 Task: Create a rule from the Agile list, Priority changed -> Complete task in the project AutoDesk if Priority Cleared then Complete Task
Action: Mouse moved to (1337, 218)
Screenshot: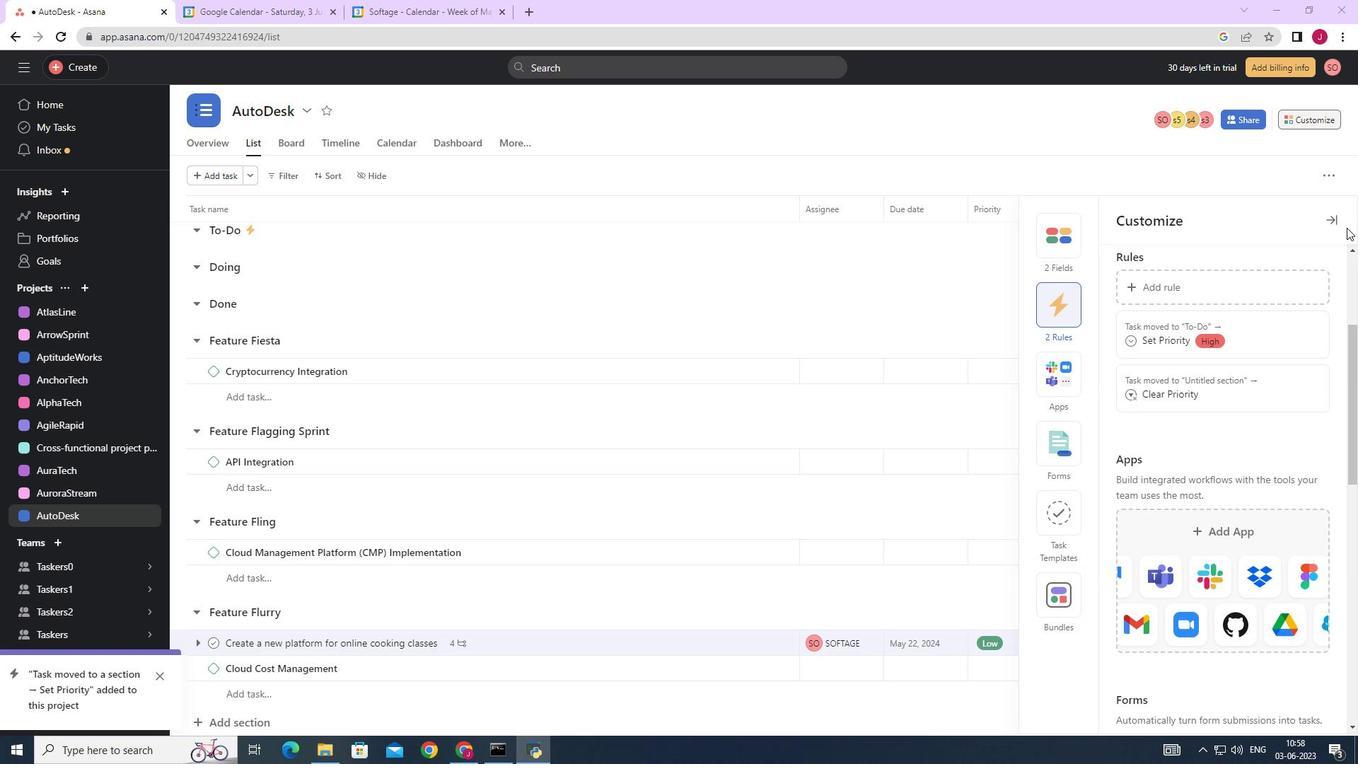 
Action: Mouse pressed left at (1337, 218)
Screenshot: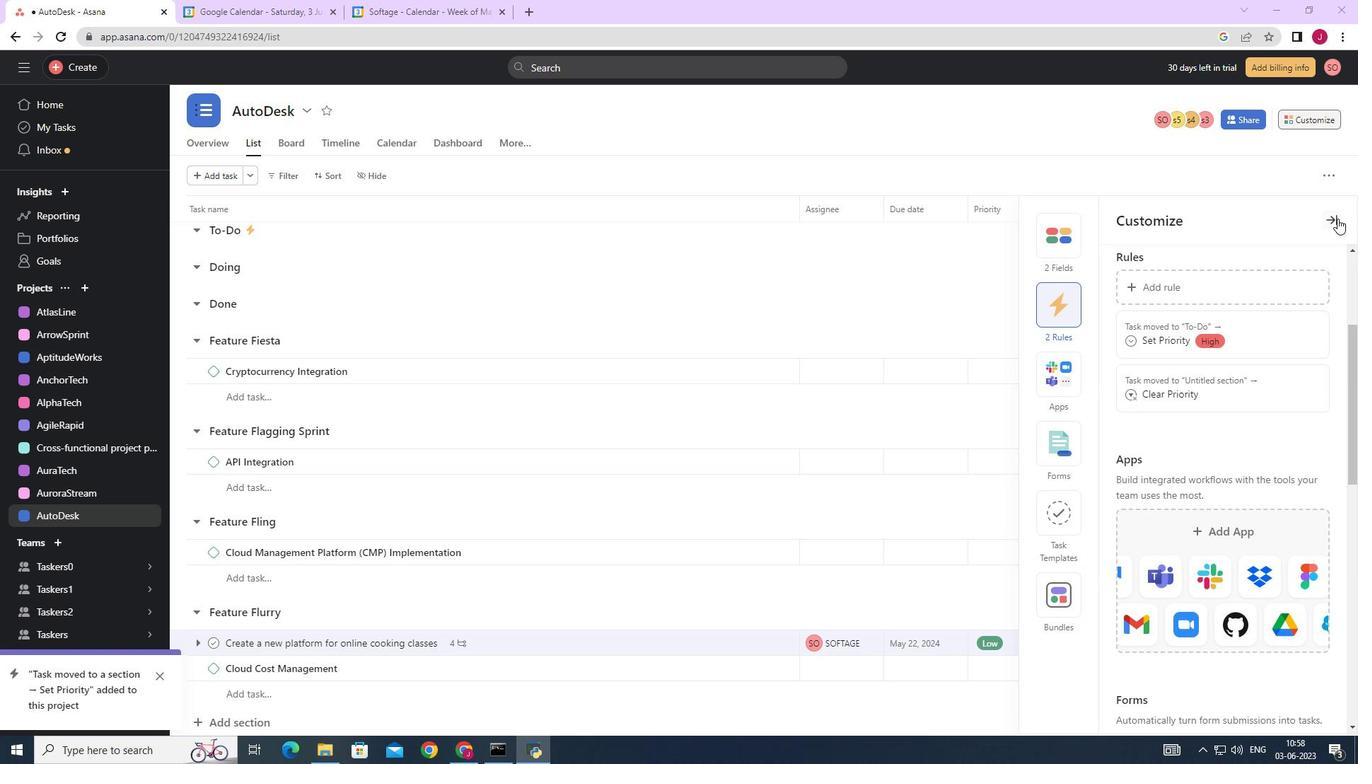 
Action: Mouse moved to (1320, 119)
Screenshot: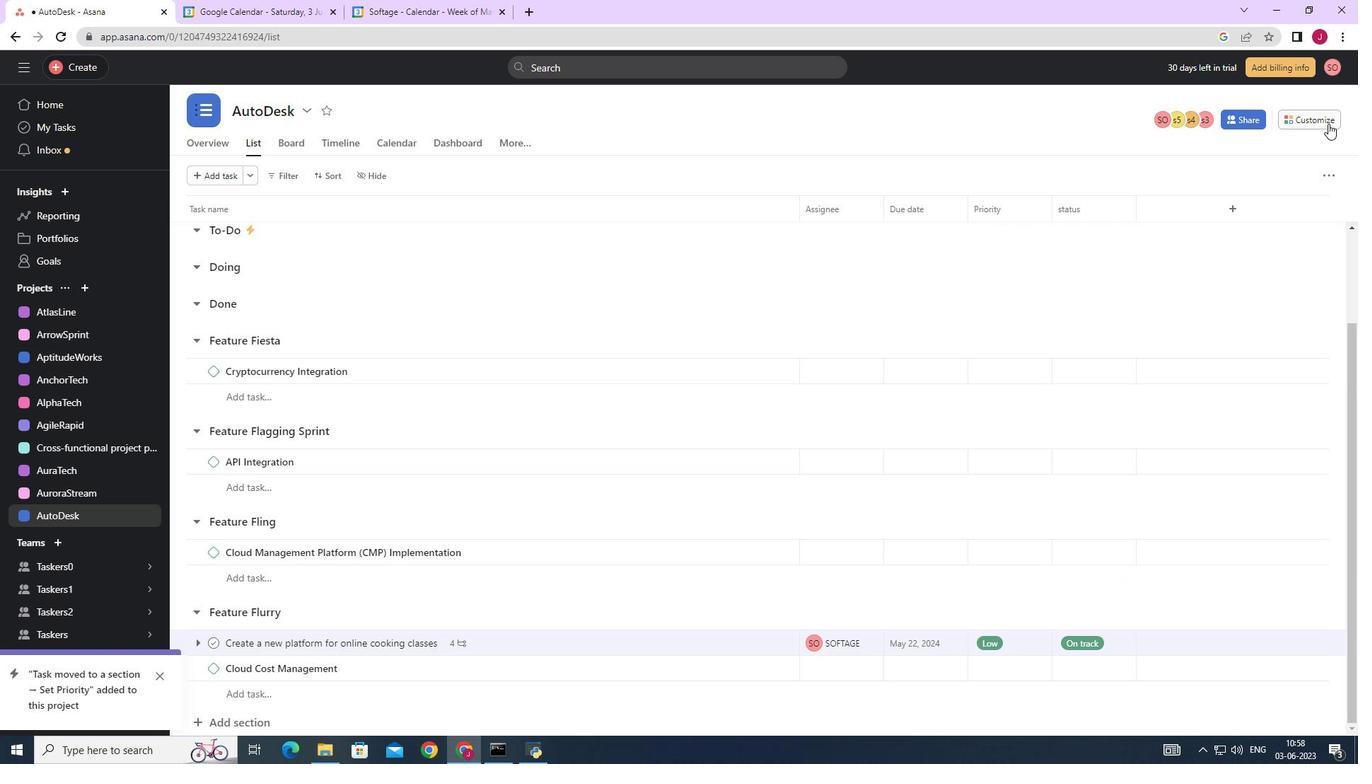 
Action: Mouse pressed left at (1320, 119)
Screenshot: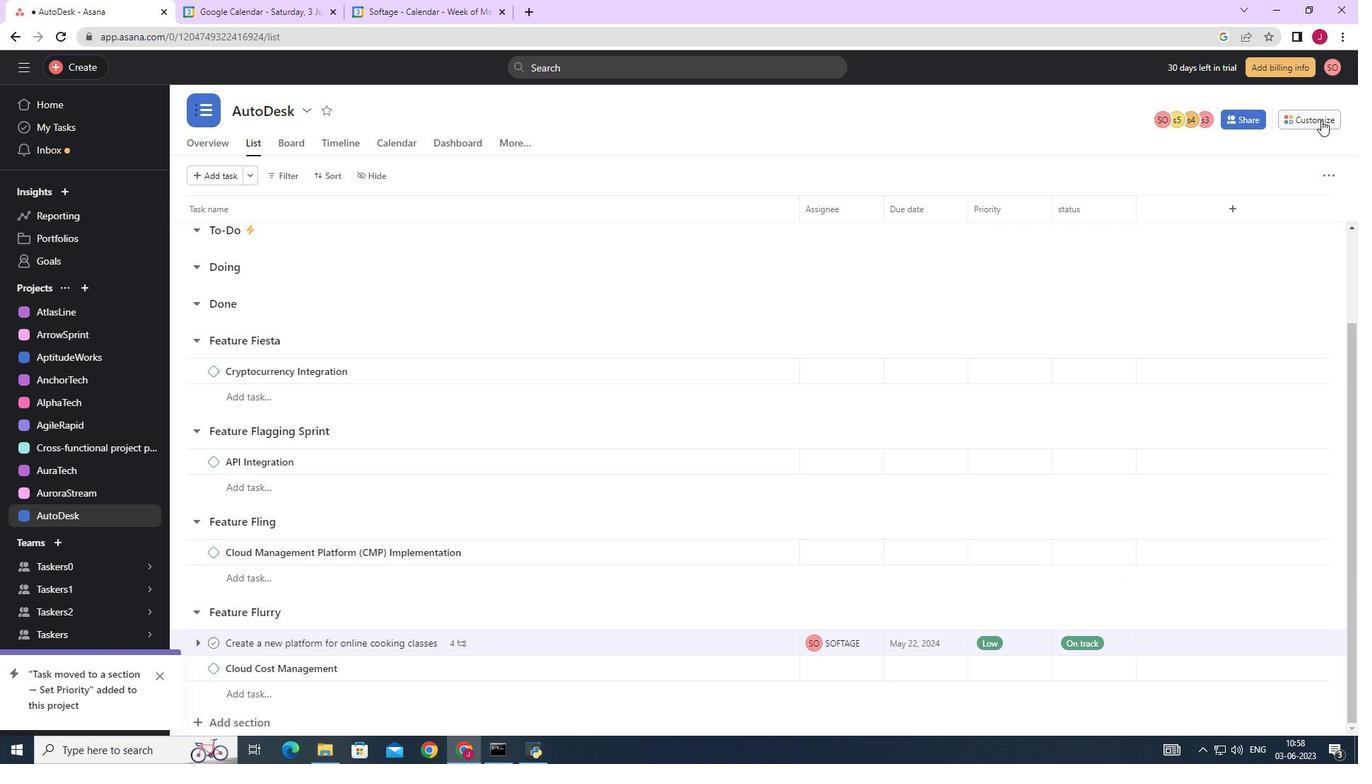 
Action: Mouse moved to (1063, 312)
Screenshot: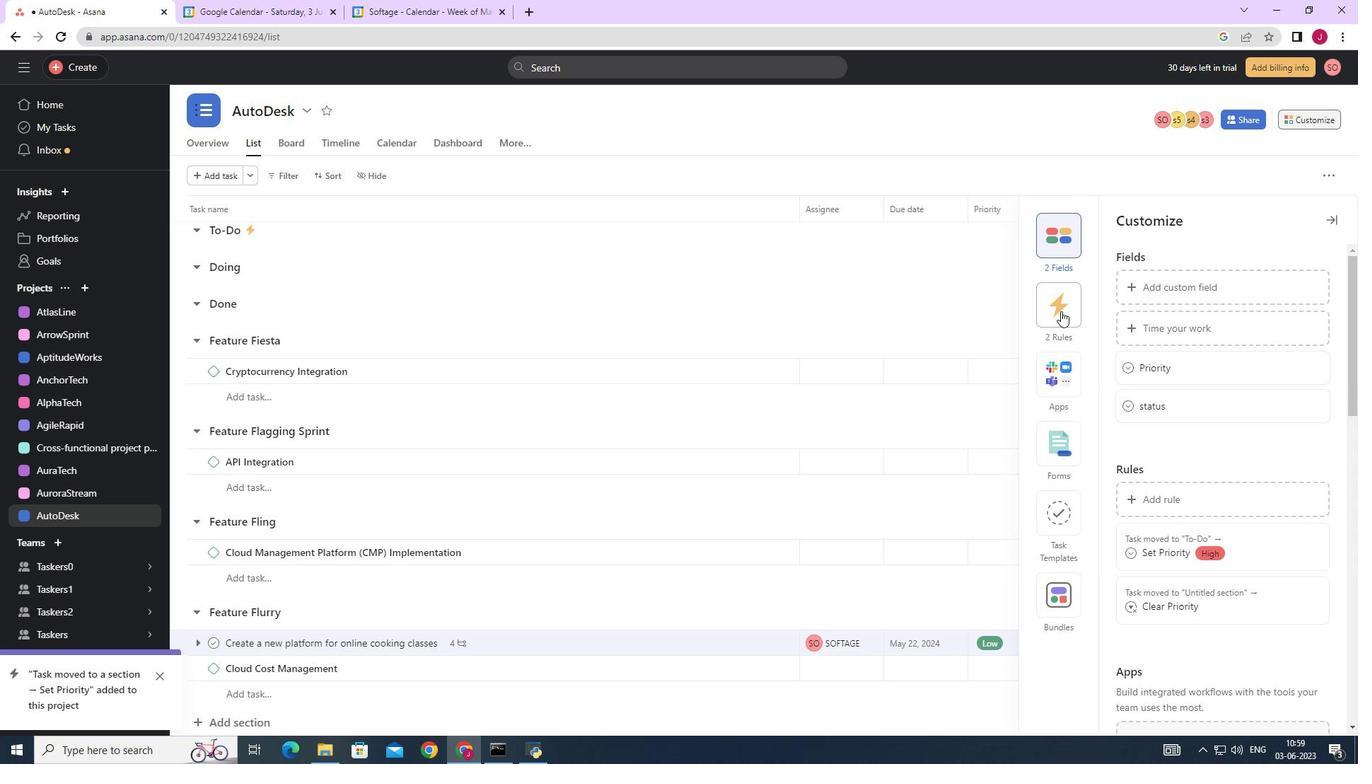 
Action: Mouse pressed left at (1063, 312)
Screenshot: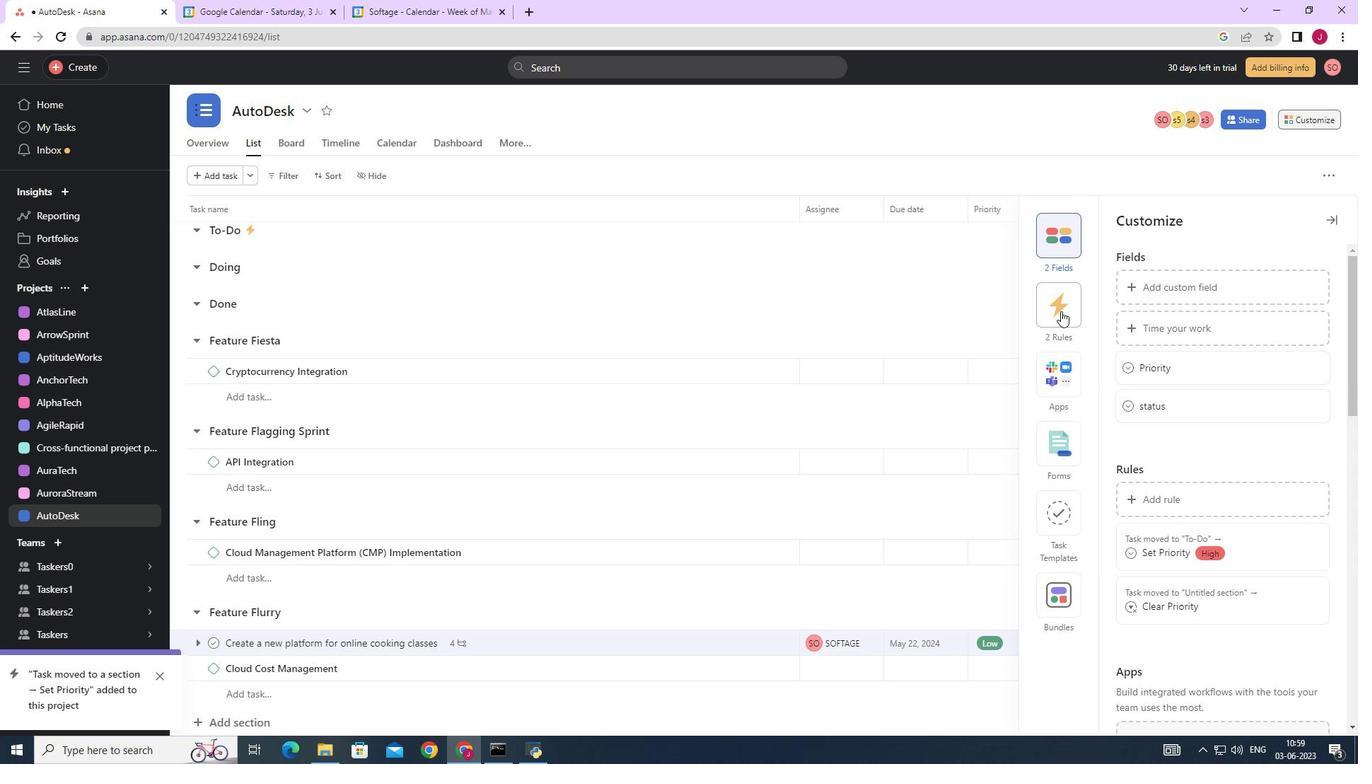 
Action: Mouse moved to (1226, 288)
Screenshot: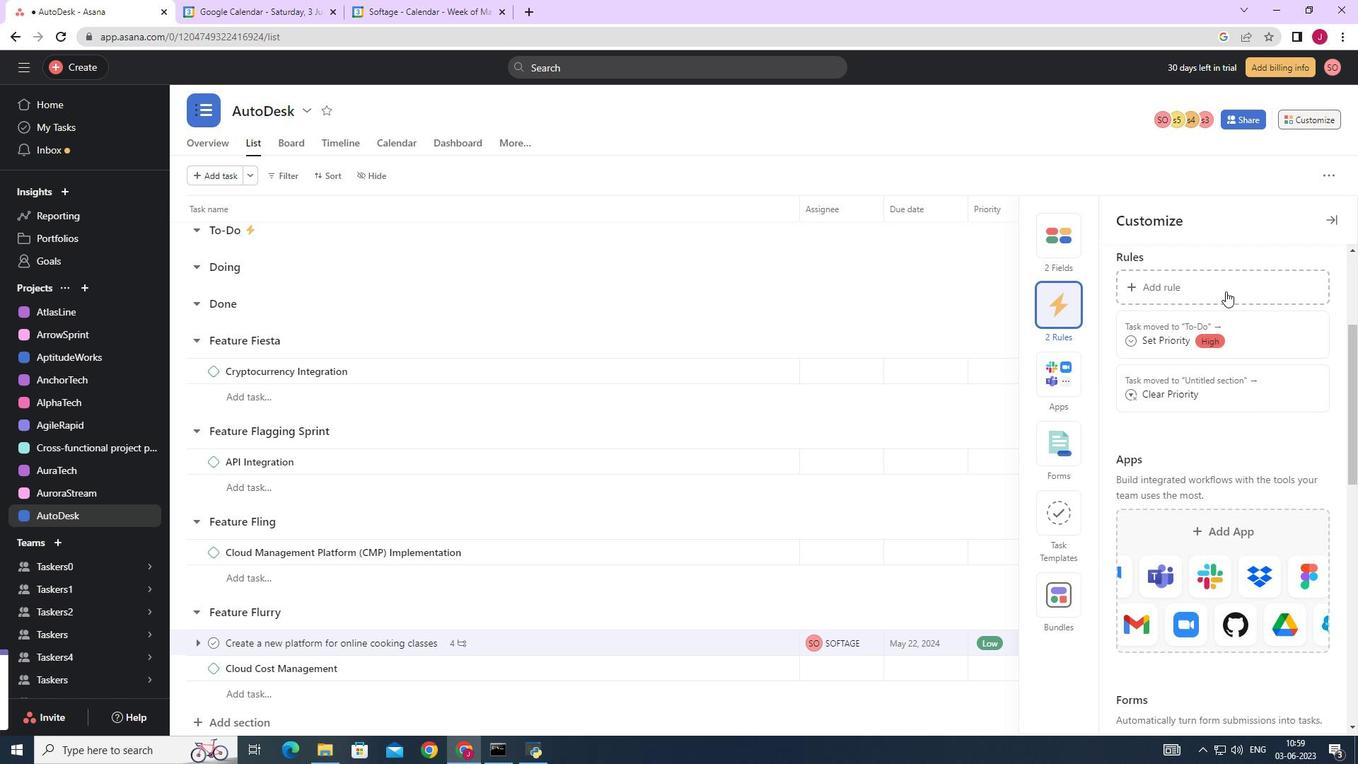 
Action: Mouse pressed left at (1226, 288)
Screenshot: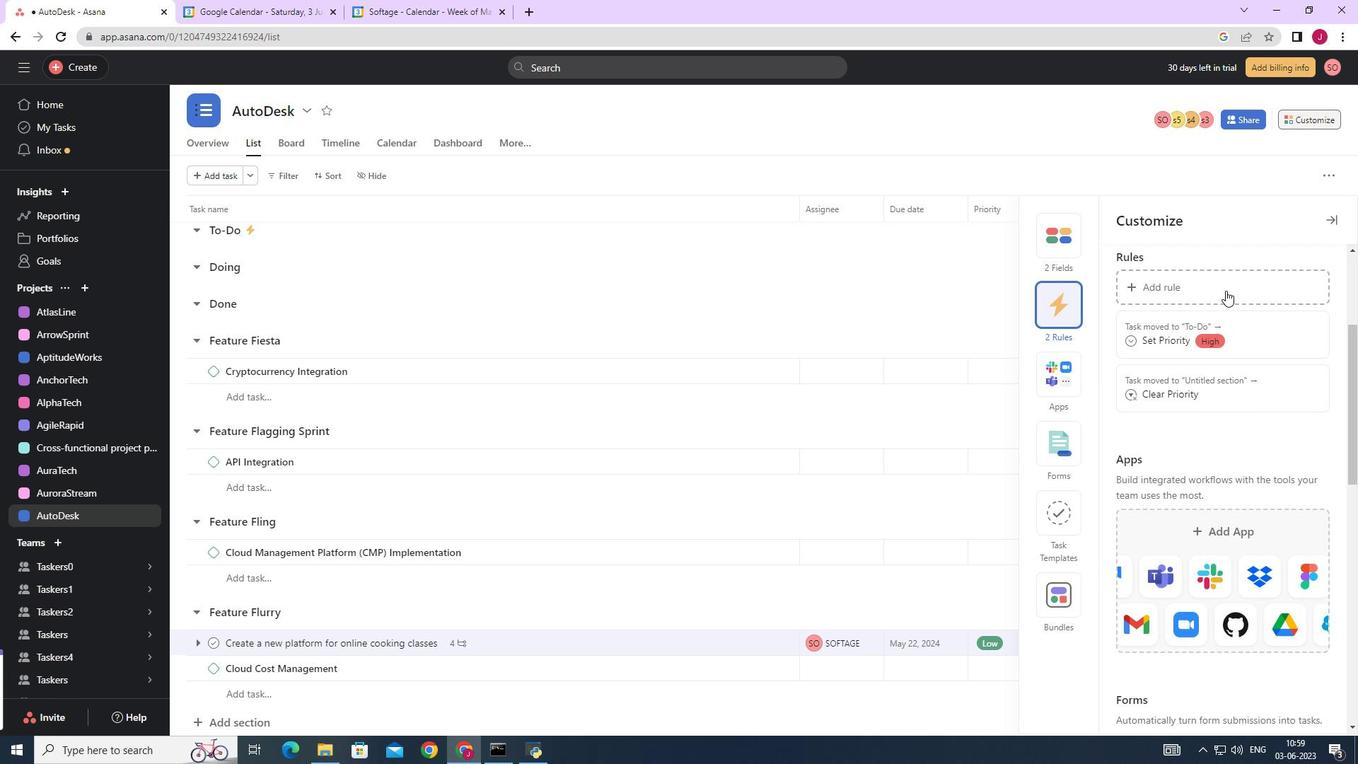 
Action: Mouse moved to (304, 186)
Screenshot: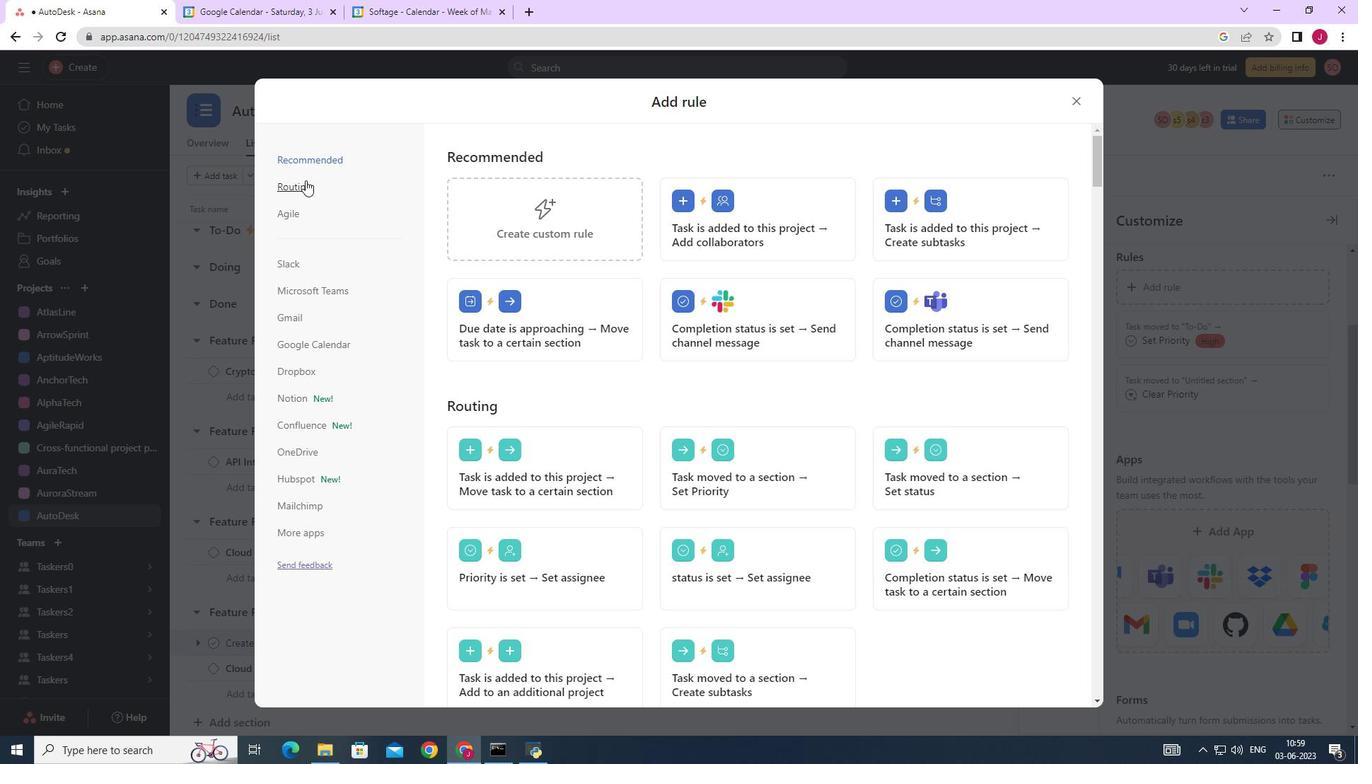 
Action: Mouse pressed left at (304, 186)
Screenshot: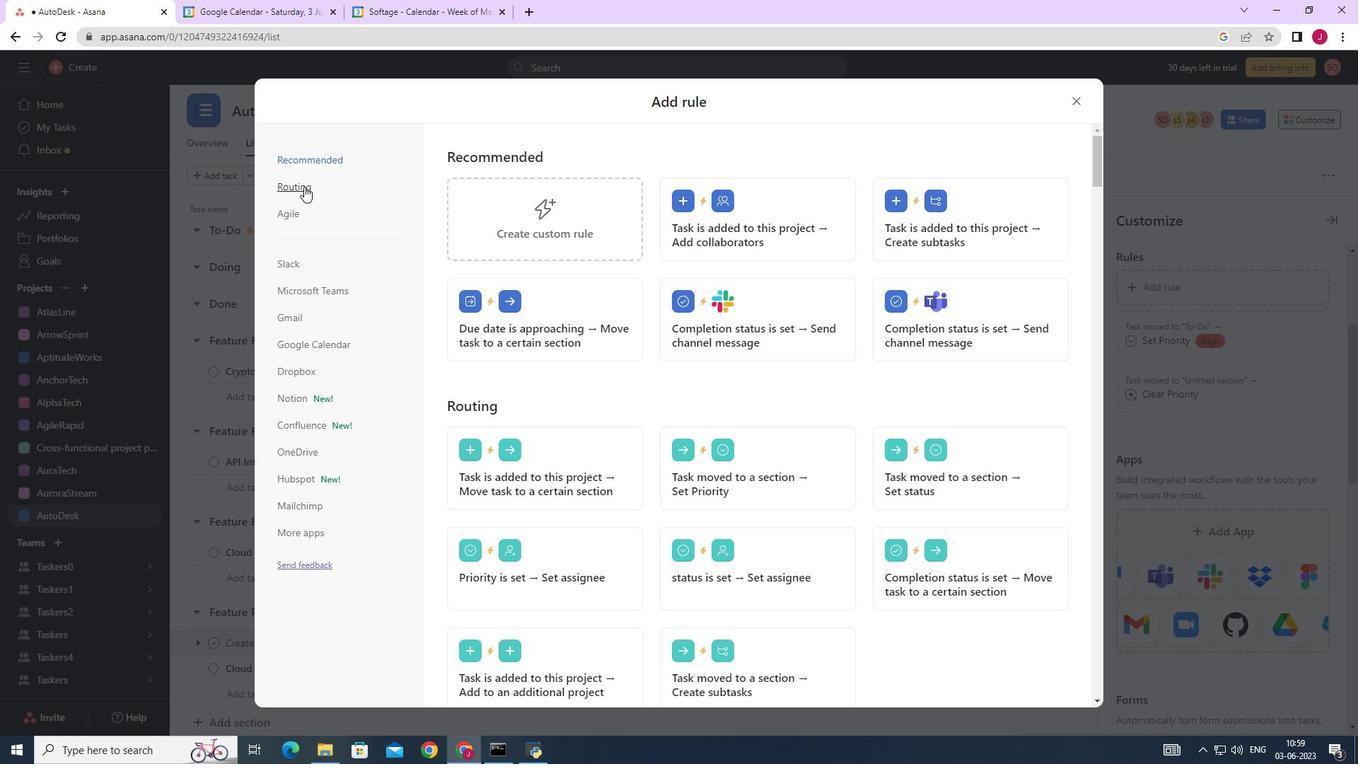 
Action: Mouse moved to (293, 210)
Screenshot: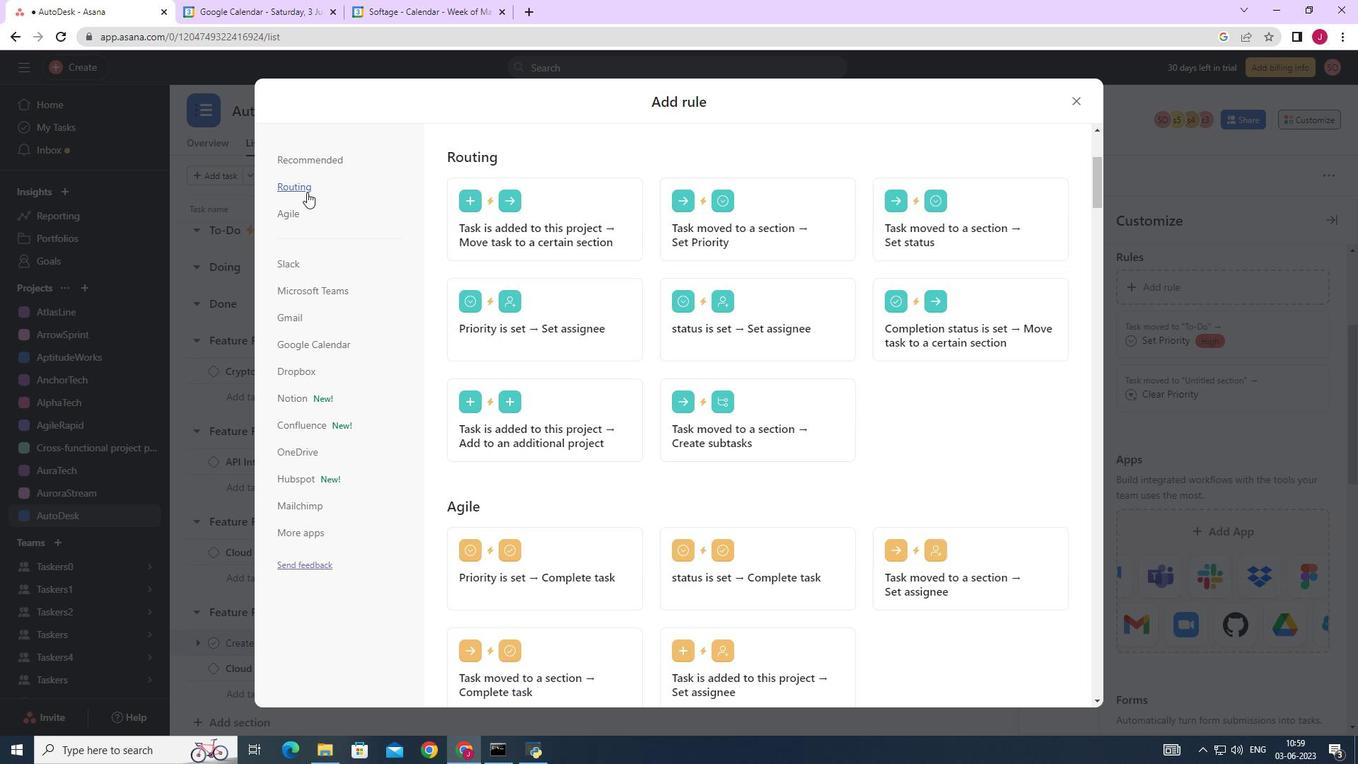 
Action: Mouse pressed left at (293, 210)
Screenshot: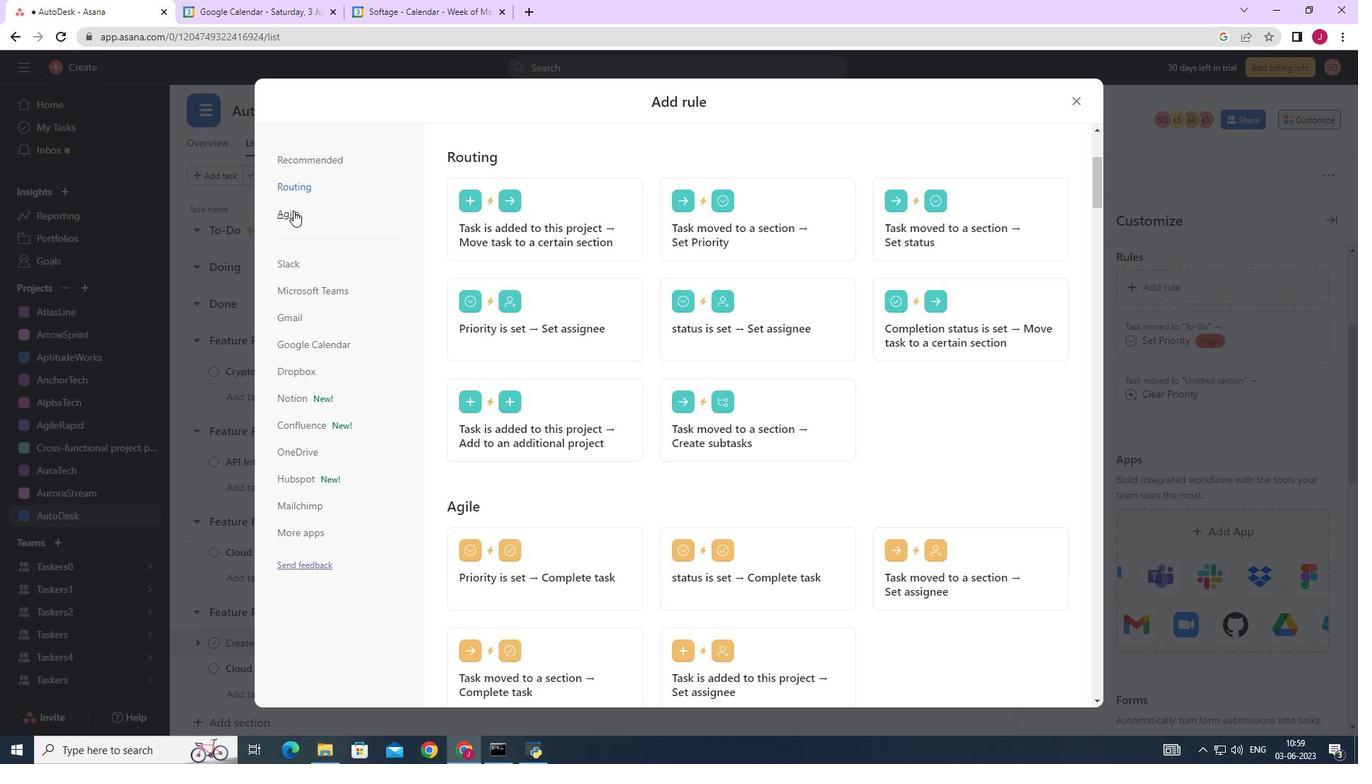 
Action: Mouse moved to (512, 219)
Screenshot: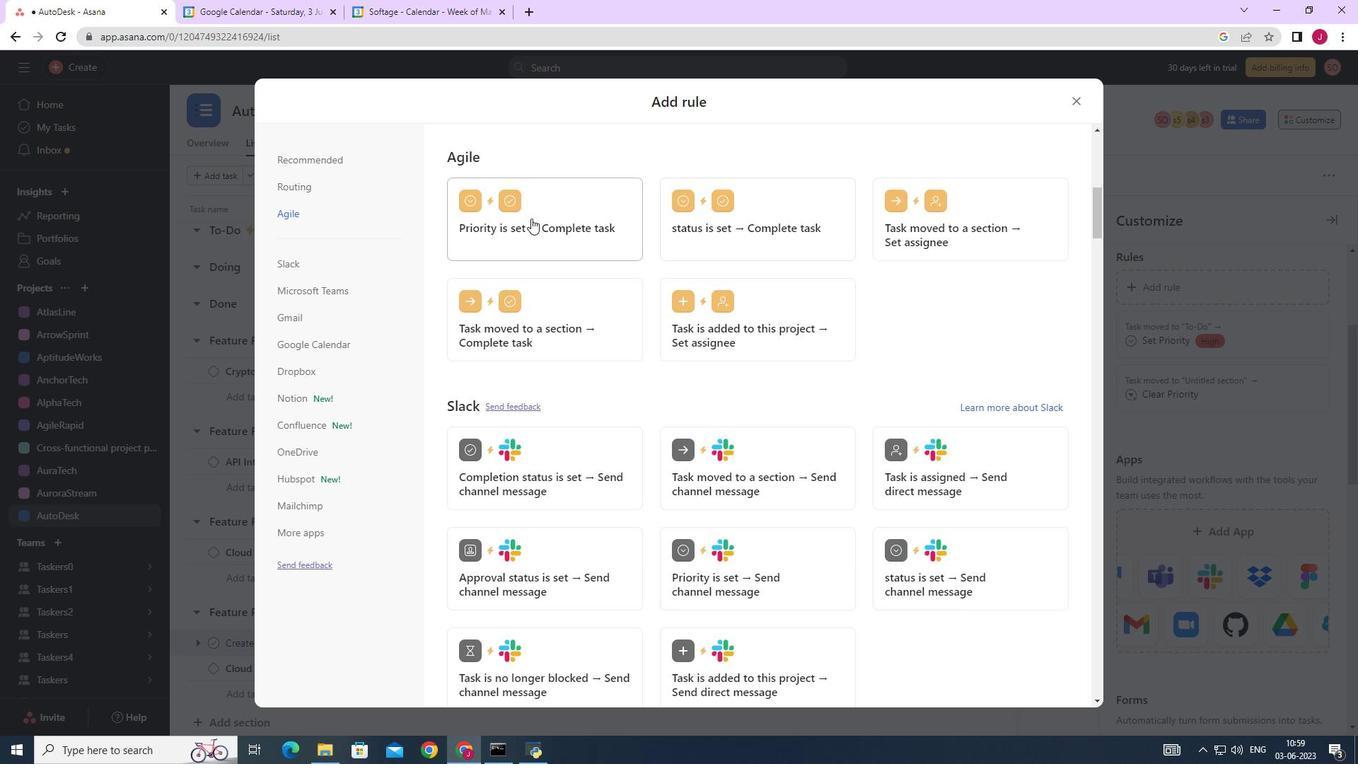 
Action: Mouse pressed left at (512, 219)
Screenshot: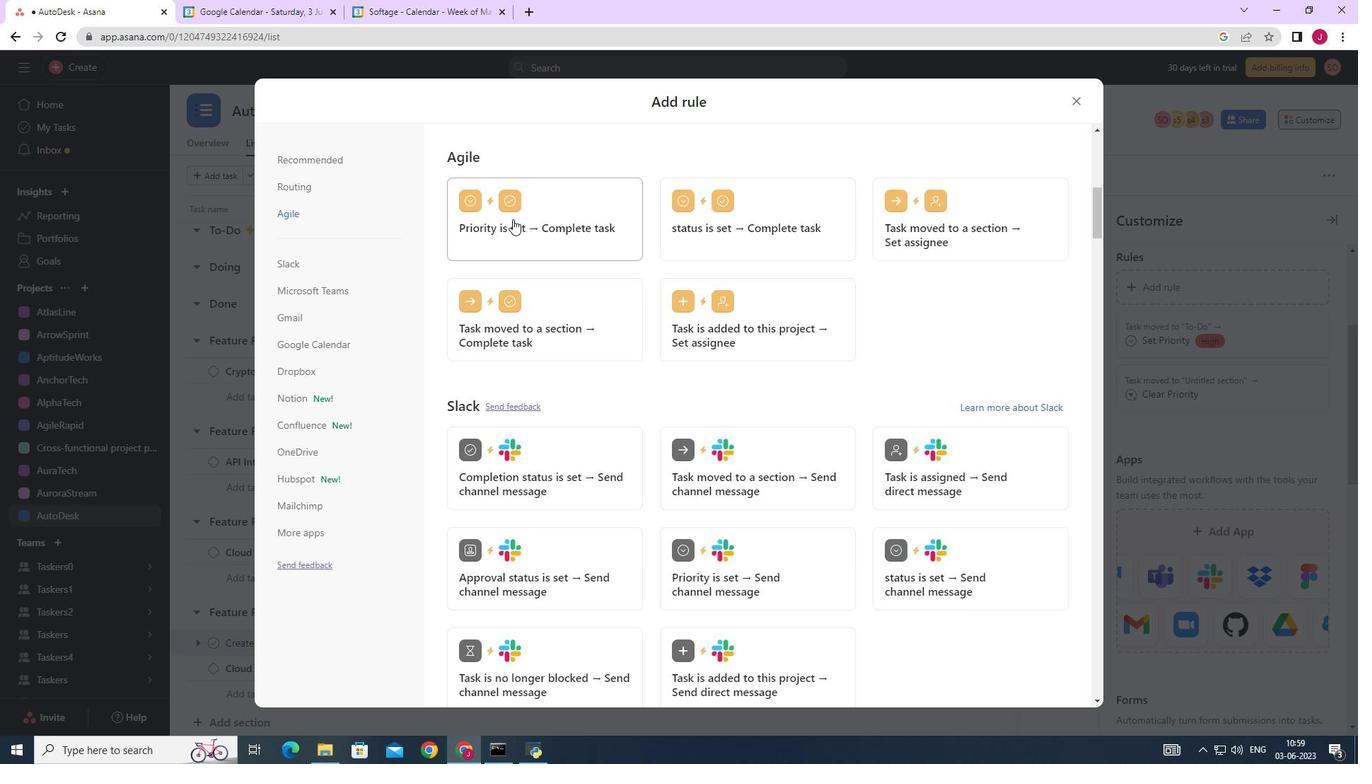 
Action: Mouse moved to (583, 374)
Screenshot: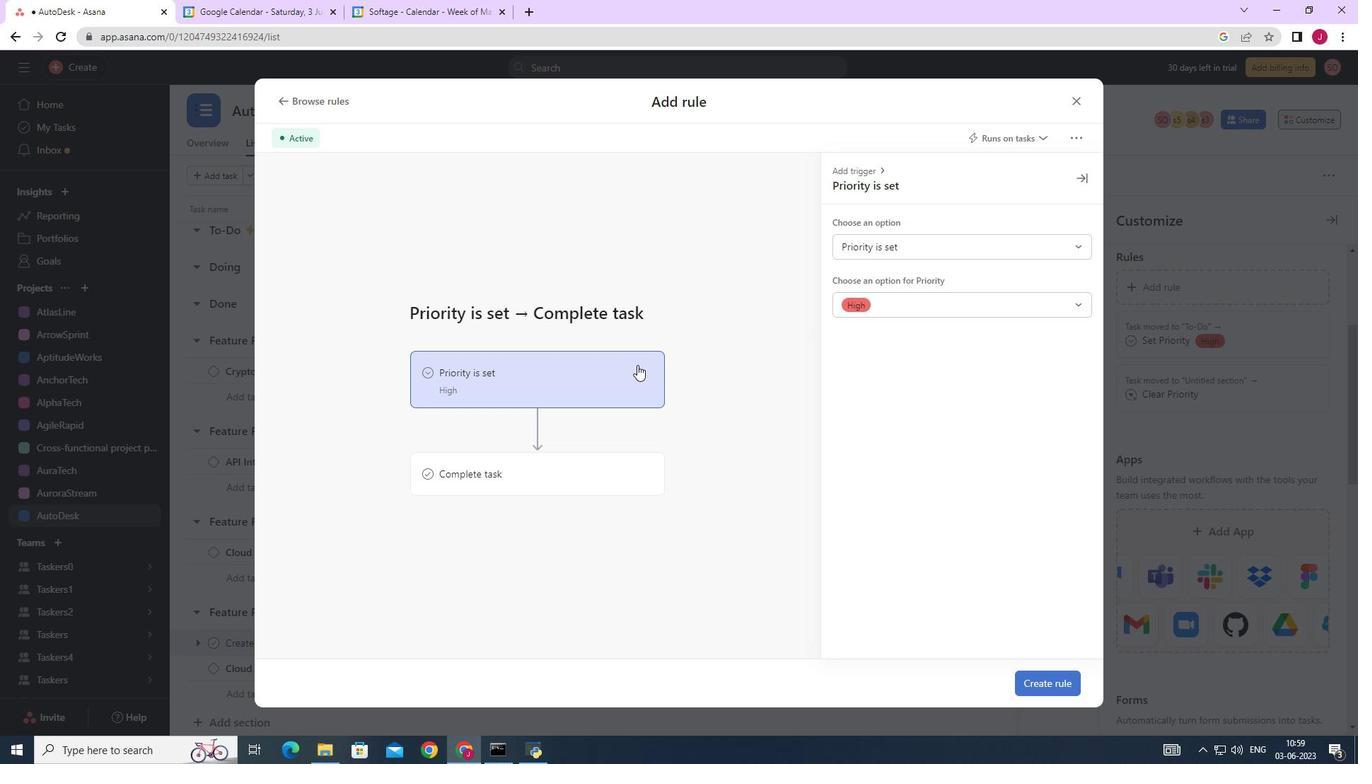 
Action: Mouse pressed left at (583, 374)
Screenshot: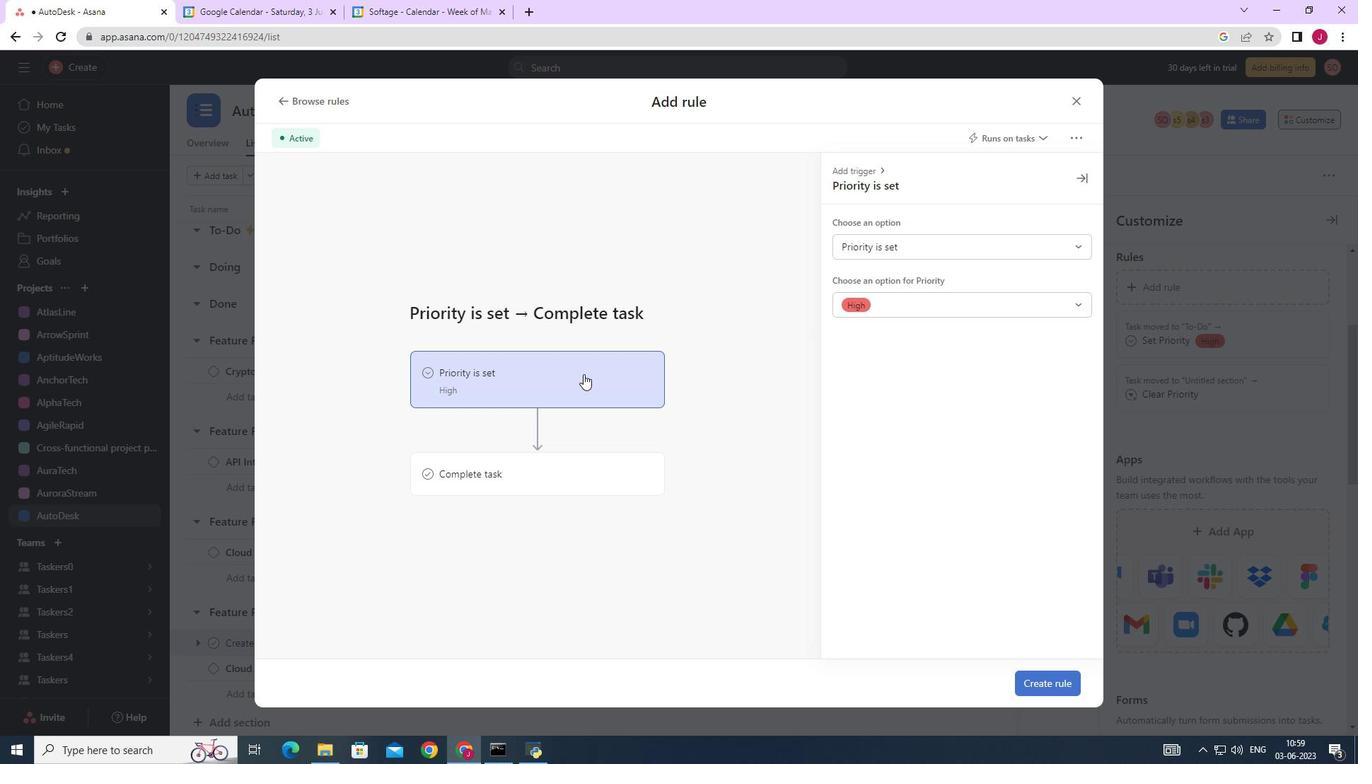 
Action: Mouse moved to (578, 472)
Screenshot: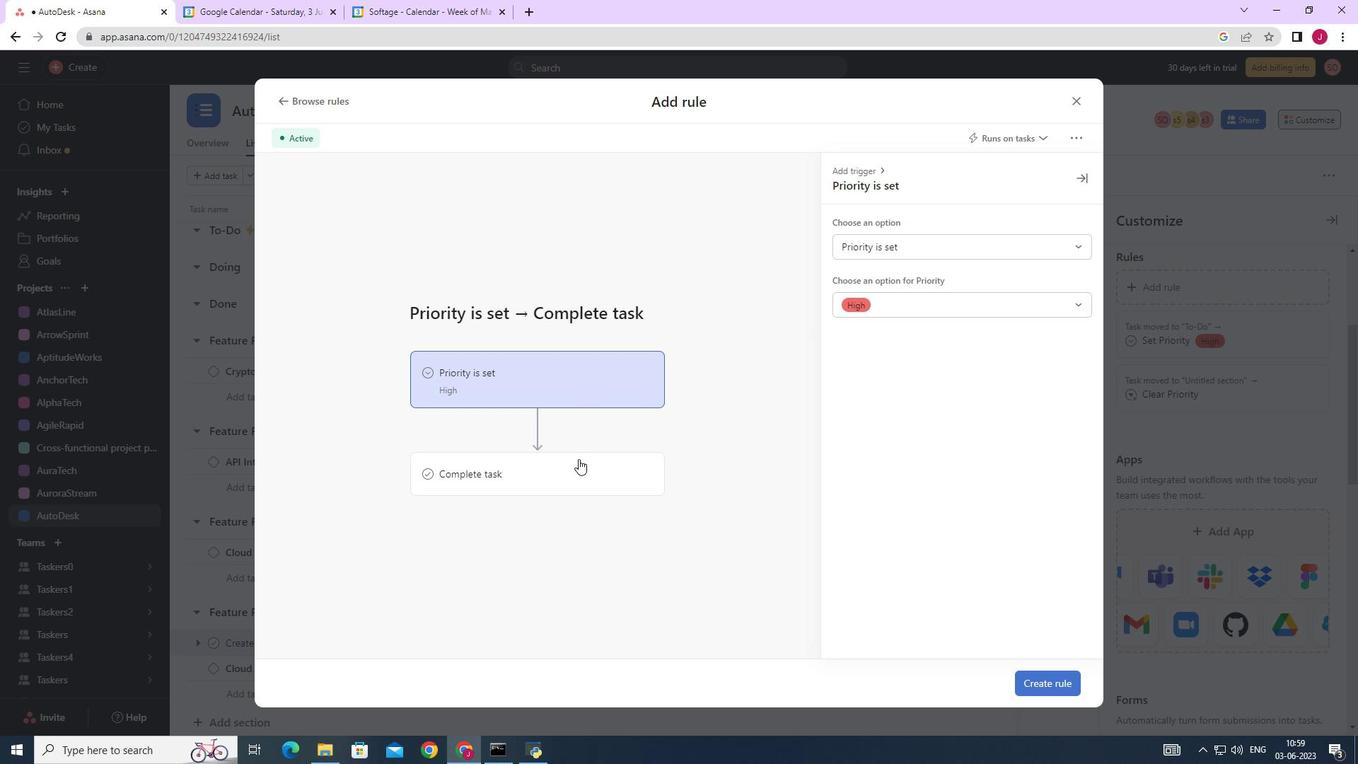 
Action: Mouse pressed left at (578, 472)
Screenshot: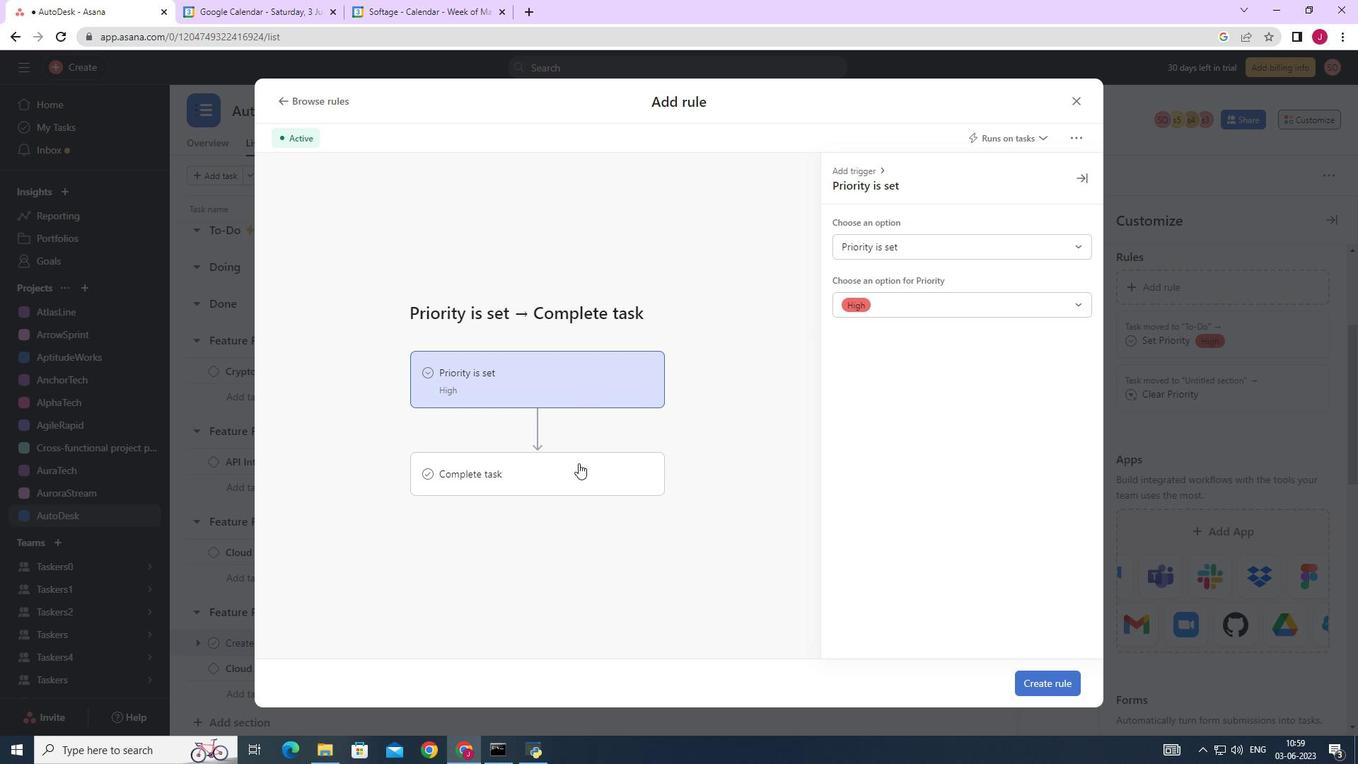
Action: Mouse moved to (957, 237)
Screenshot: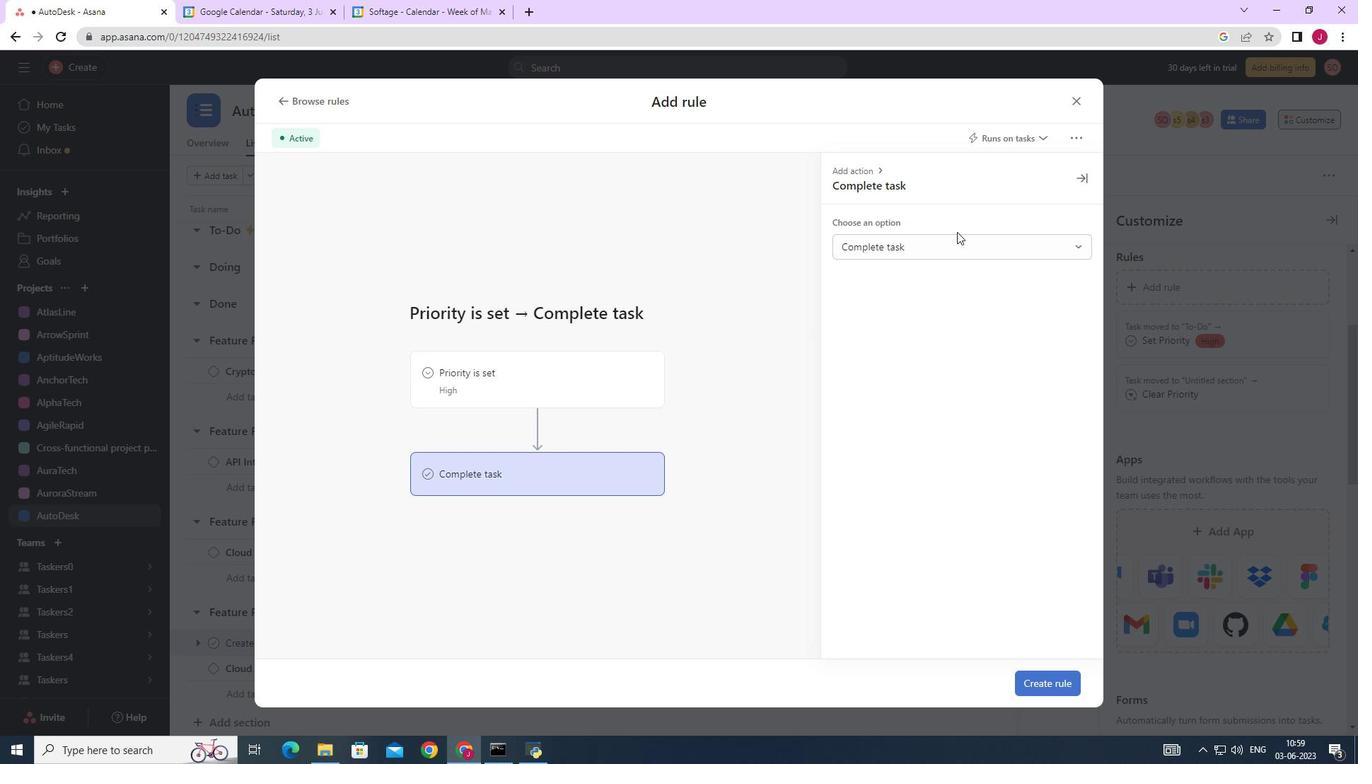 
Action: Mouse pressed left at (957, 237)
Screenshot: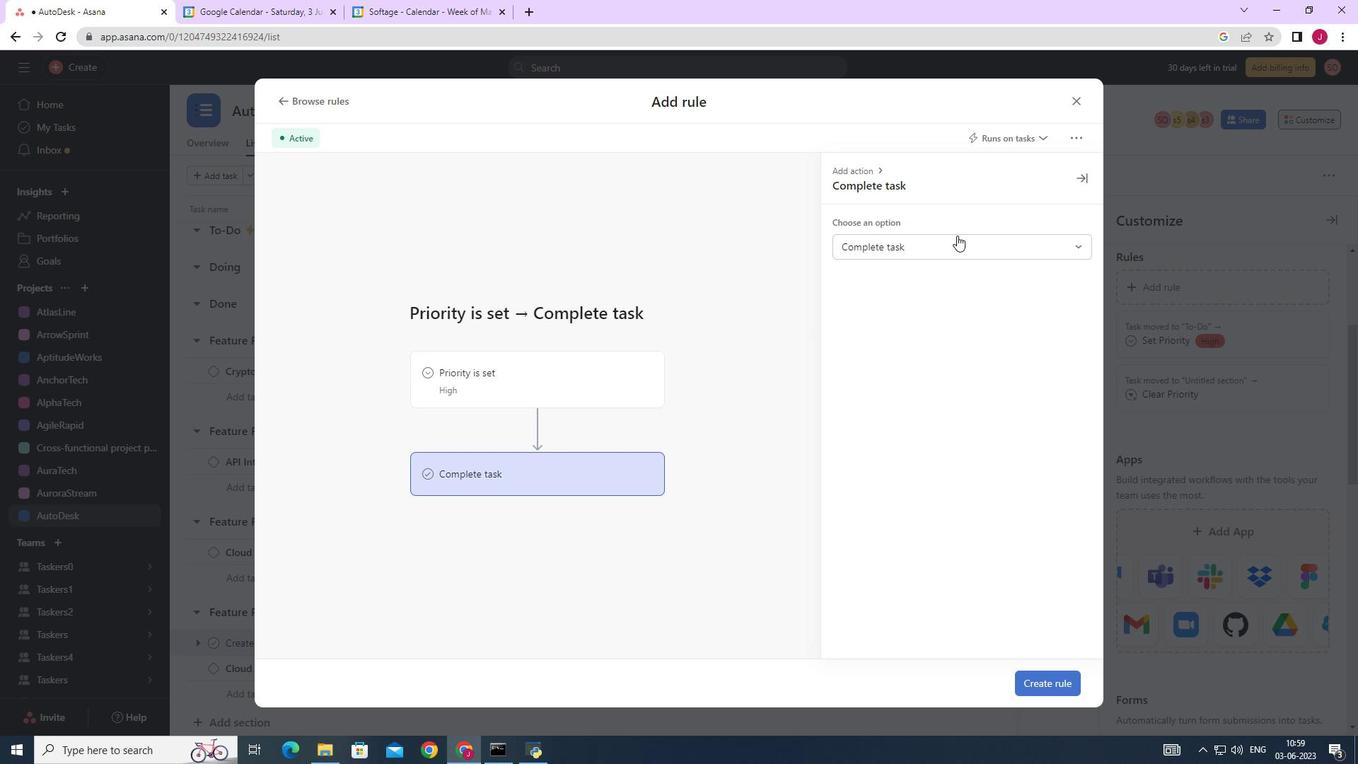 
Action: Mouse moved to (637, 362)
Screenshot: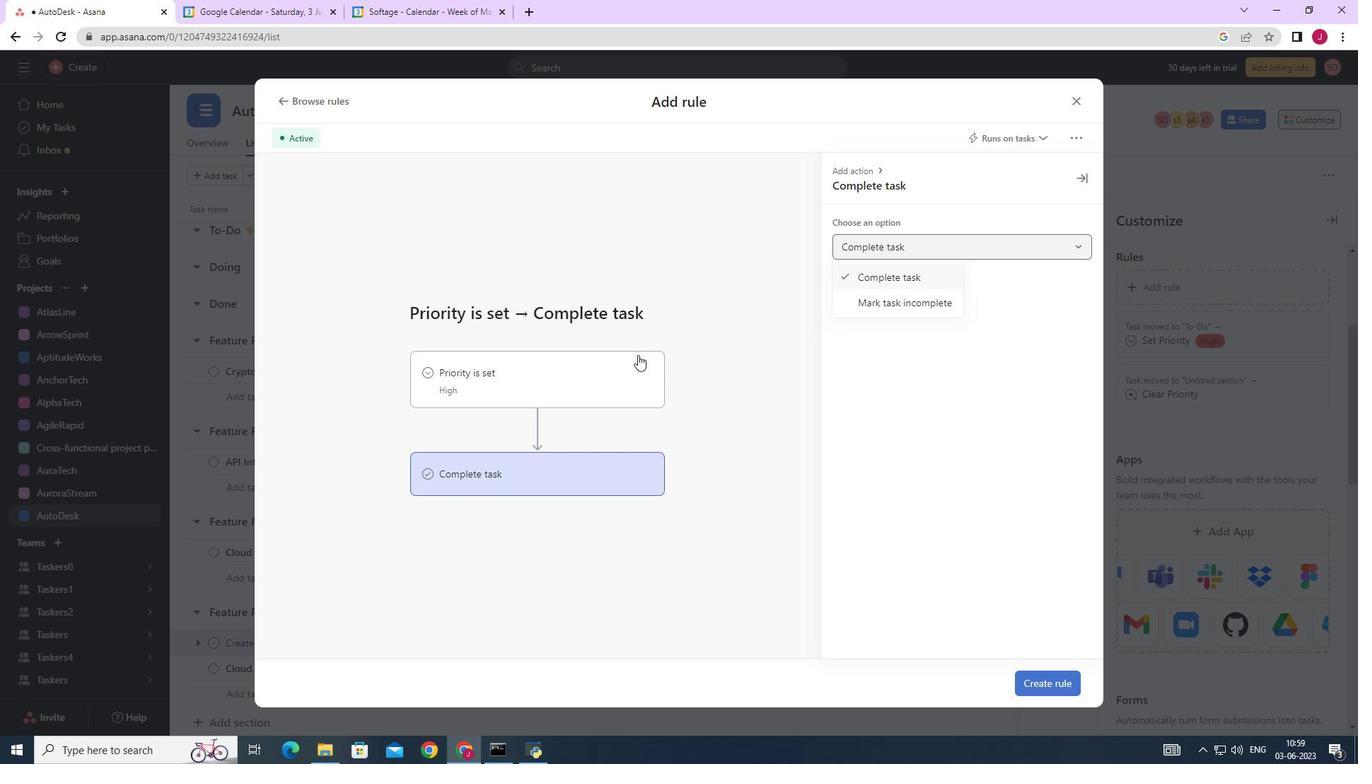 
Action: Mouse pressed left at (637, 362)
Screenshot: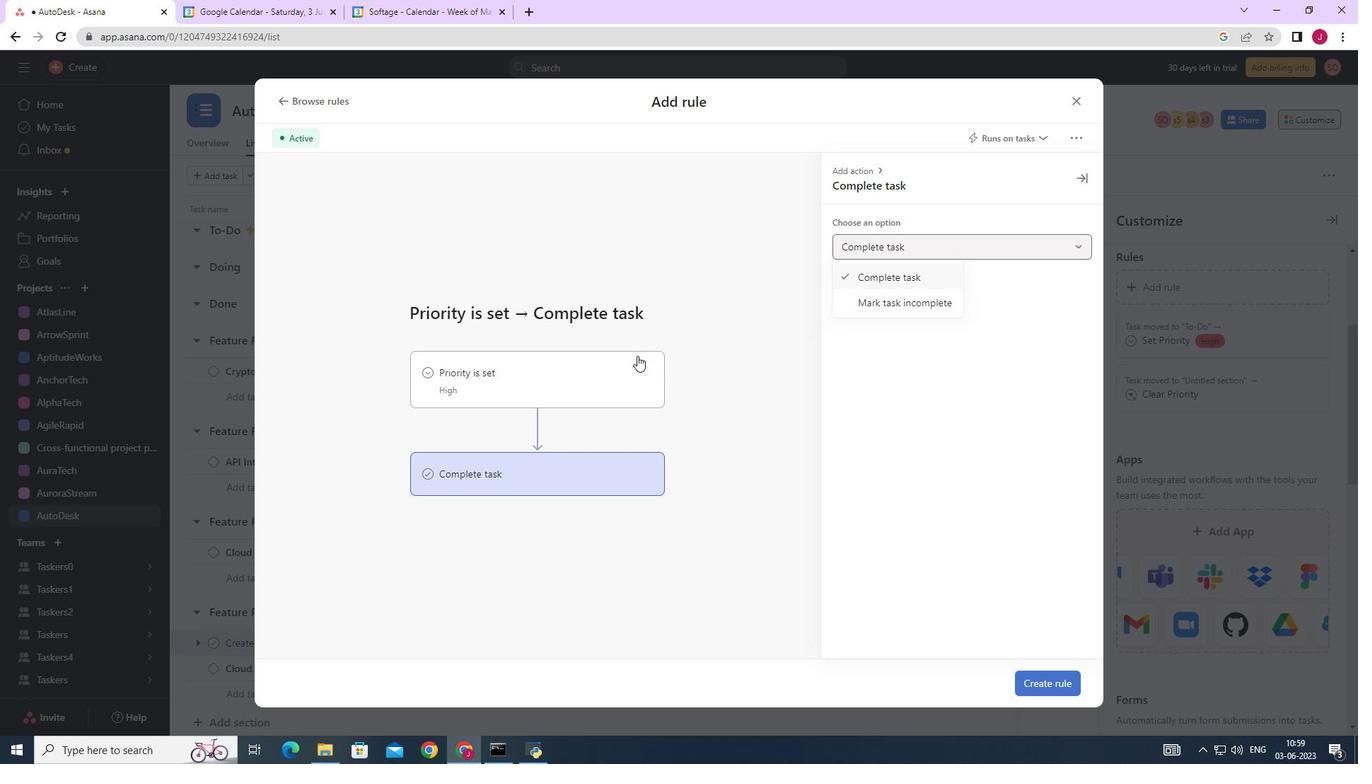
Action: Mouse moved to (909, 250)
Screenshot: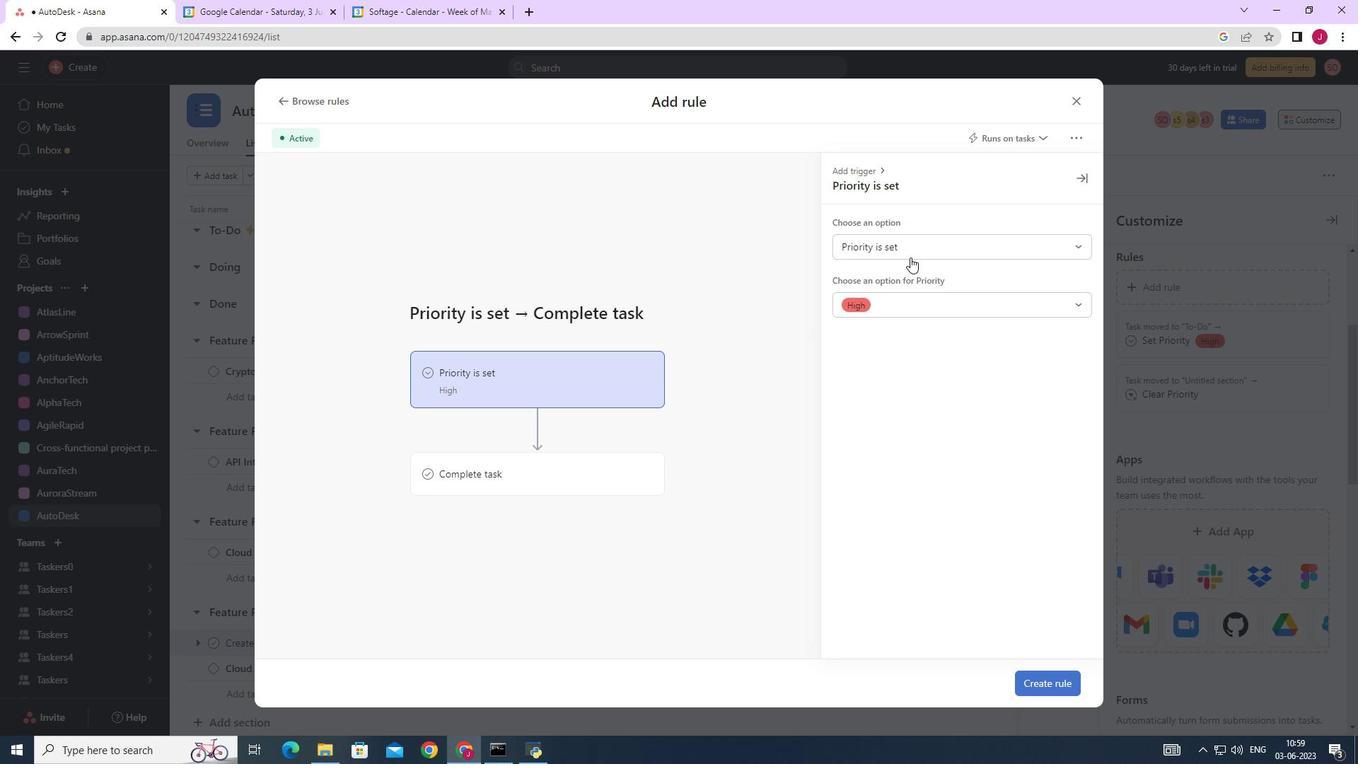 
Action: Mouse pressed left at (909, 250)
Screenshot: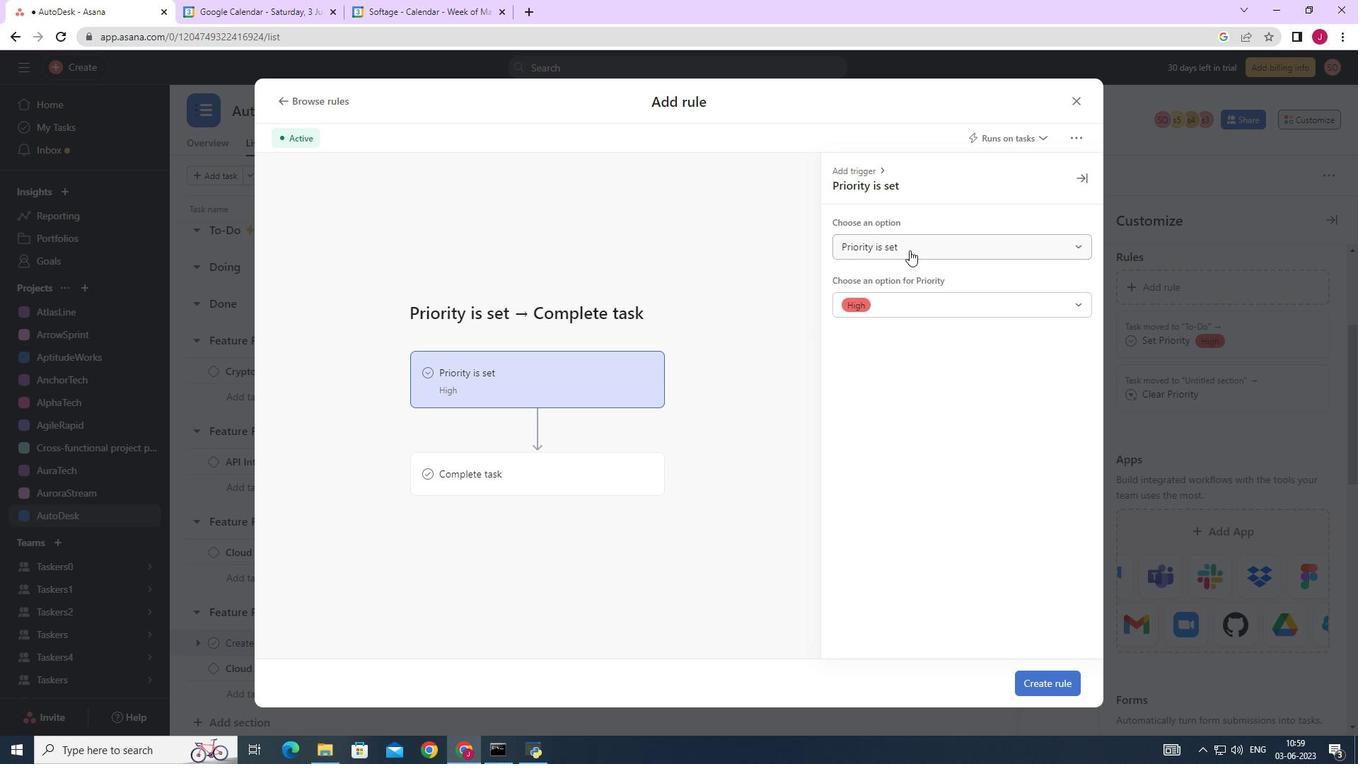 
Action: Mouse moved to (906, 303)
Screenshot: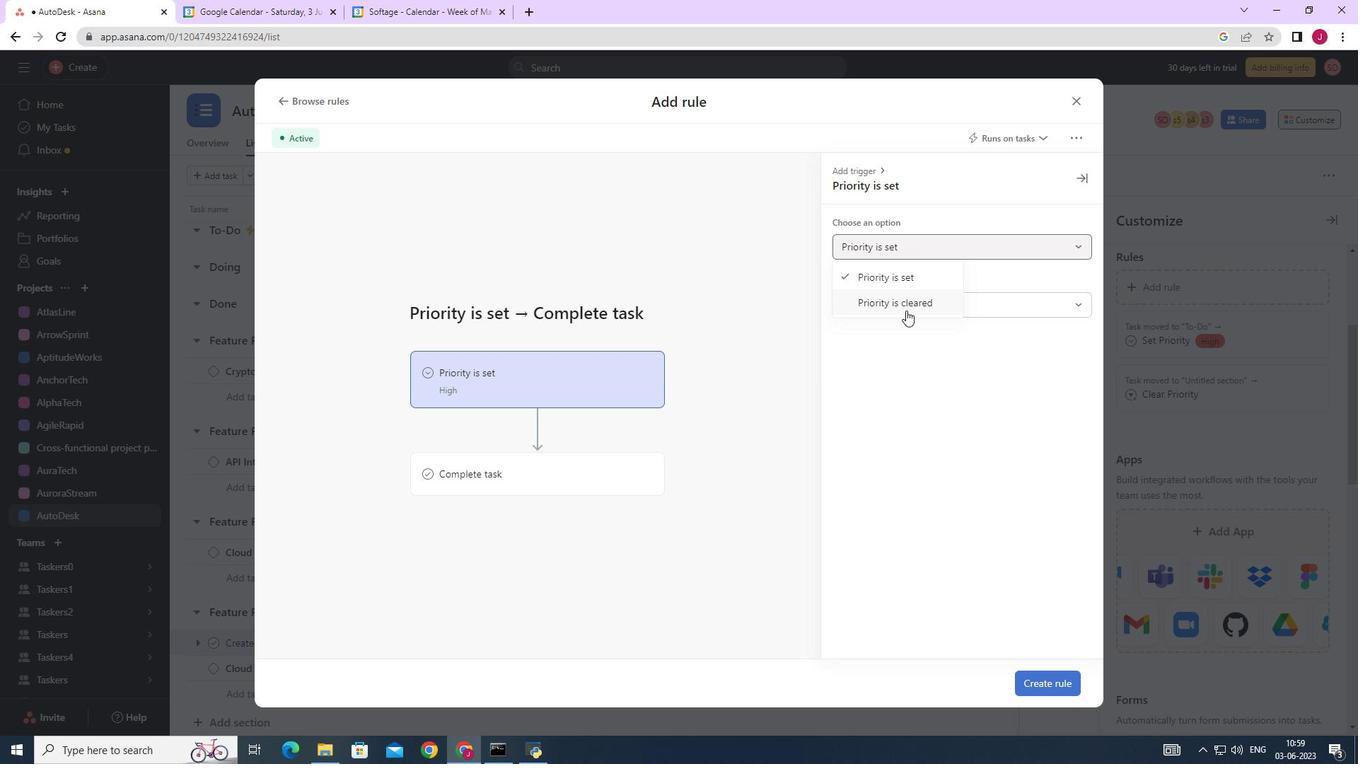 
Action: Mouse pressed left at (906, 303)
Screenshot: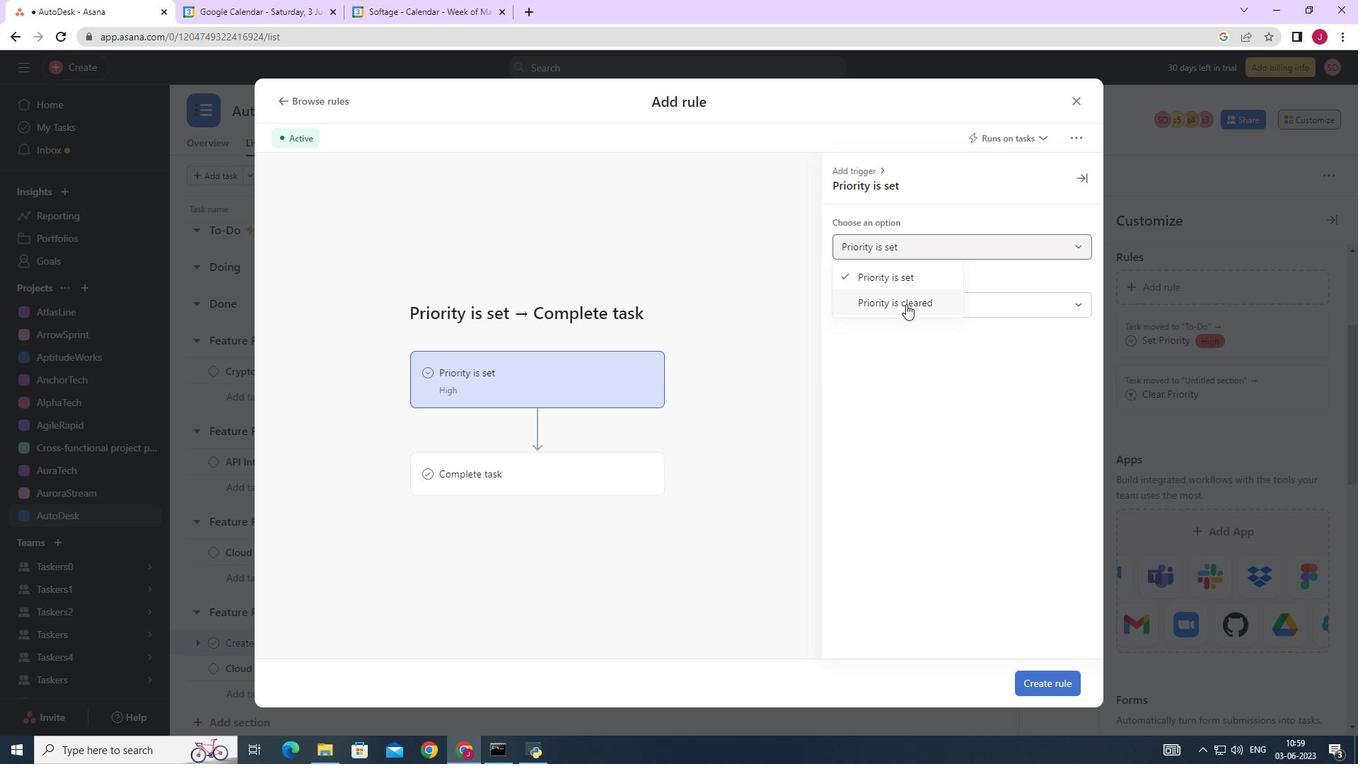 
Action: Mouse moved to (638, 459)
Screenshot: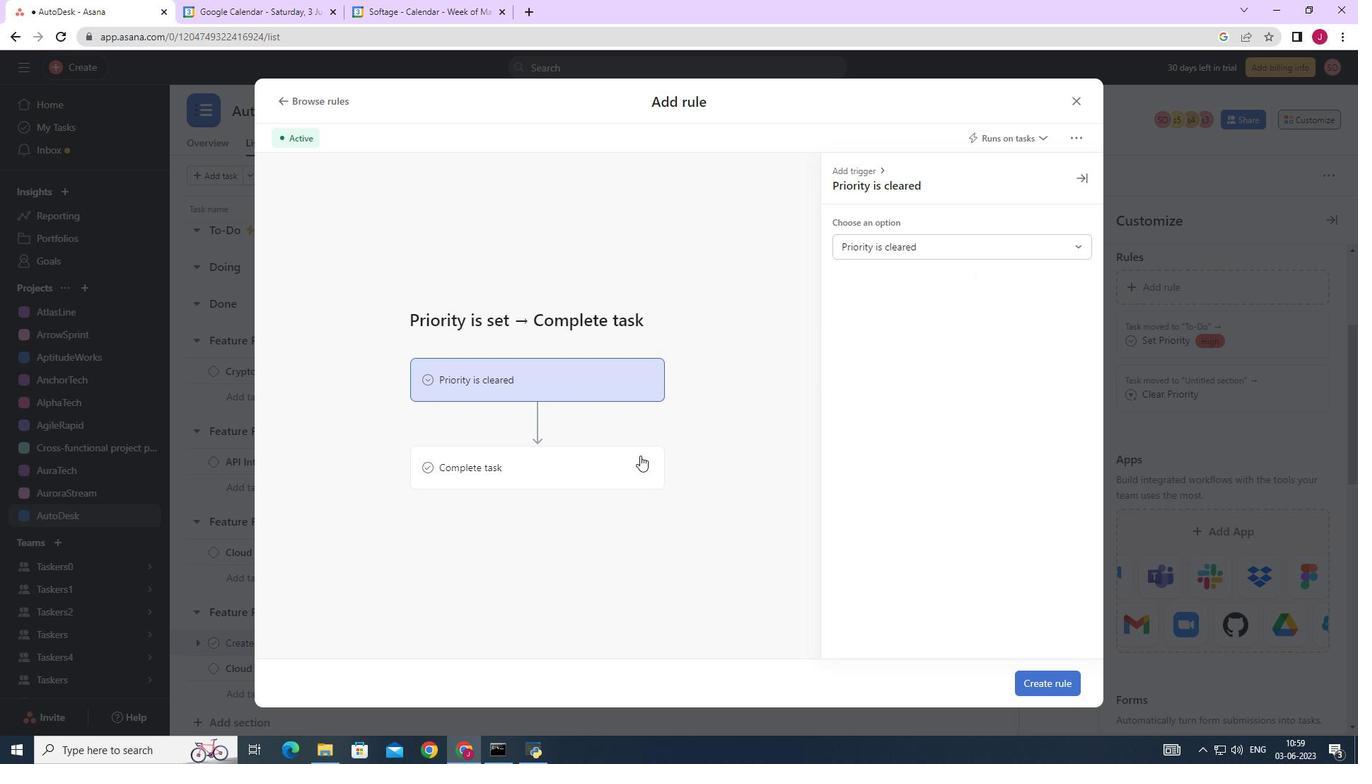 
Action: Mouse pressed left at (638, 459)
Screenshot: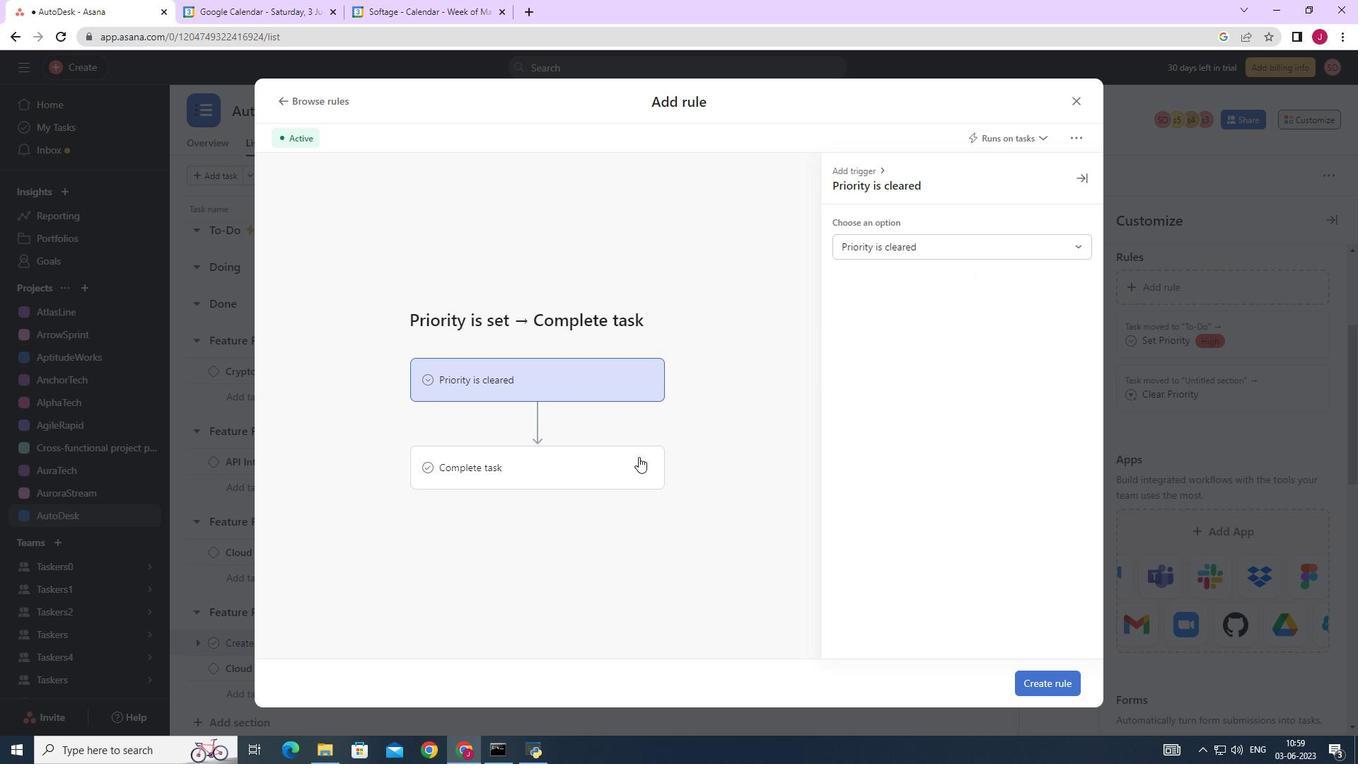 
Action: Mouse moved to (1049, 676)
Screenshot: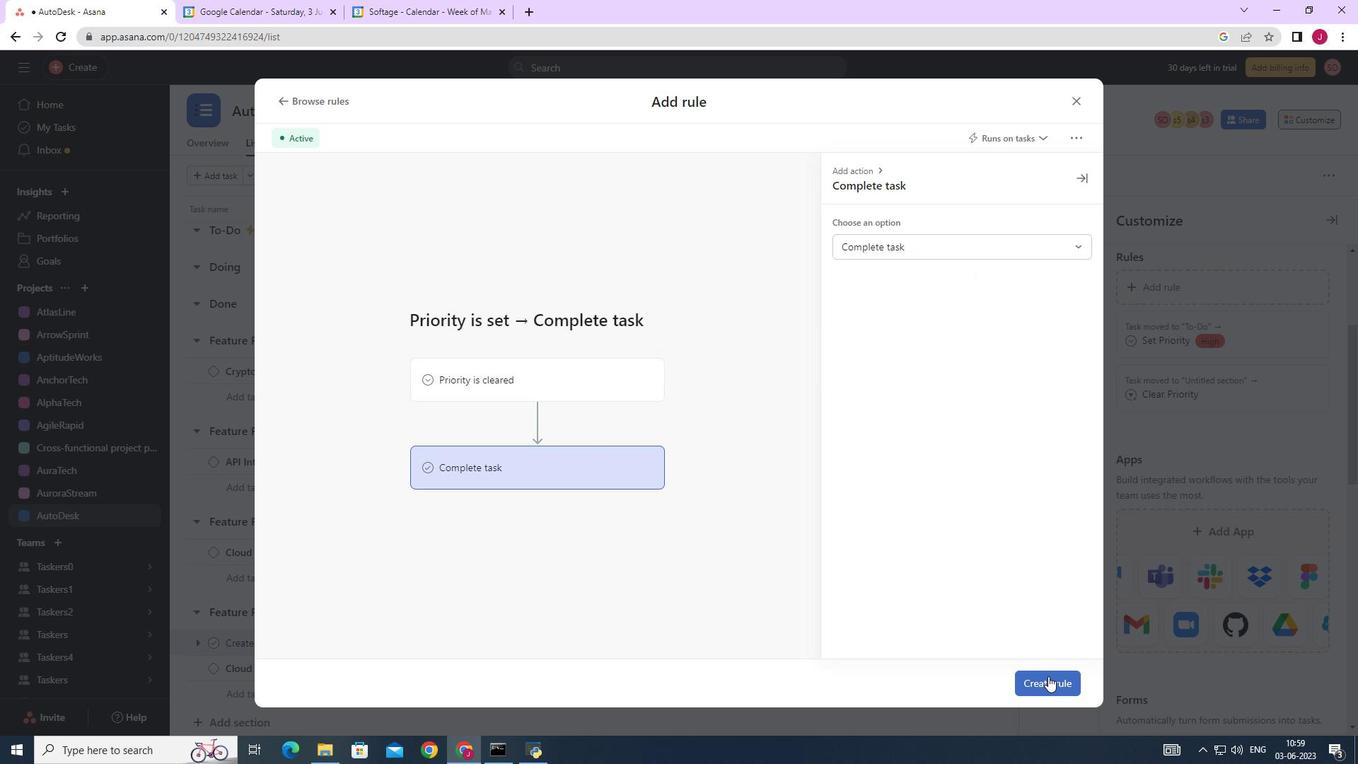 
Action: Mouse pressed left at (1049, 676)
Screenshot: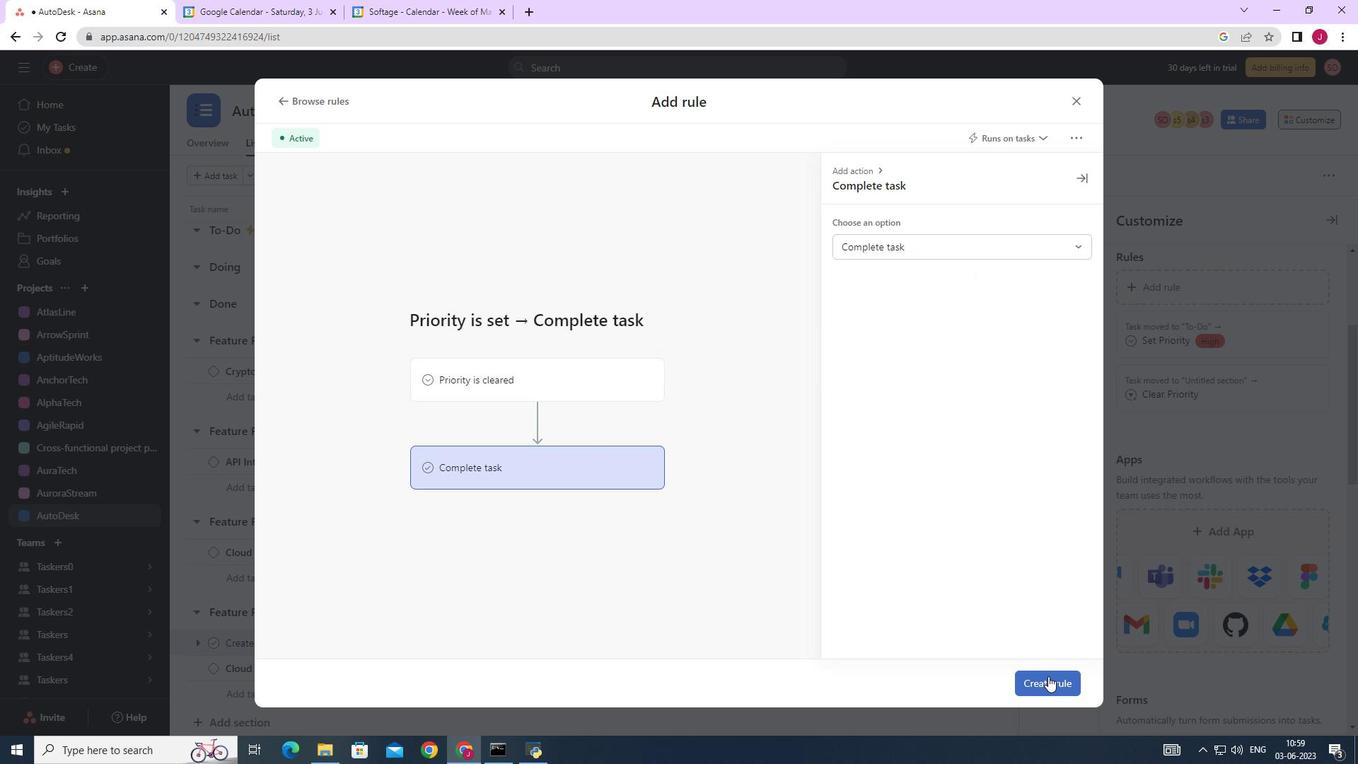 
